 Task: Toggle the show code cells in the breadcrumbs.
Action: Mouse moved to (13, 492)
Screenshot: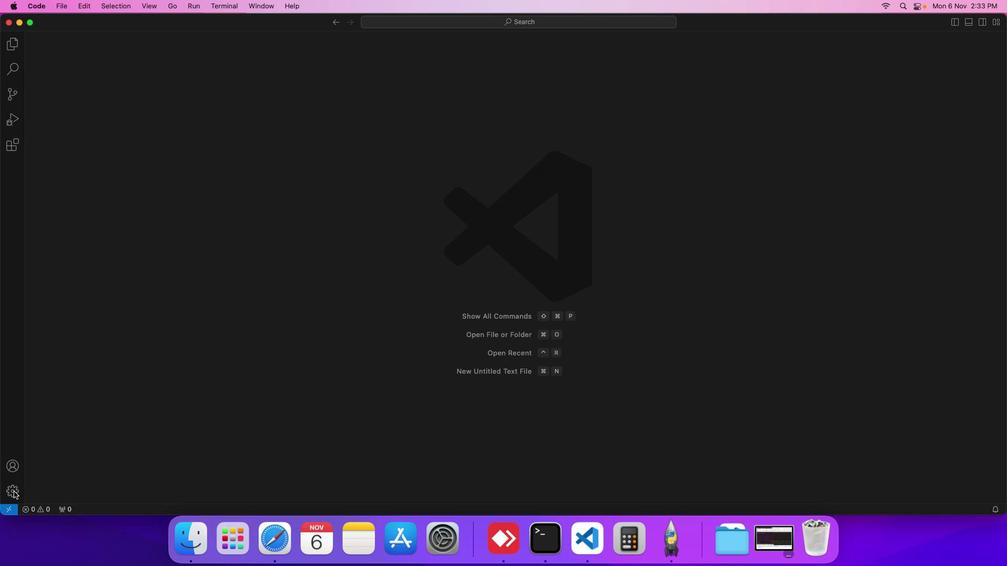 
Action: Mouse pressed left at (13, 492)
Screenshot: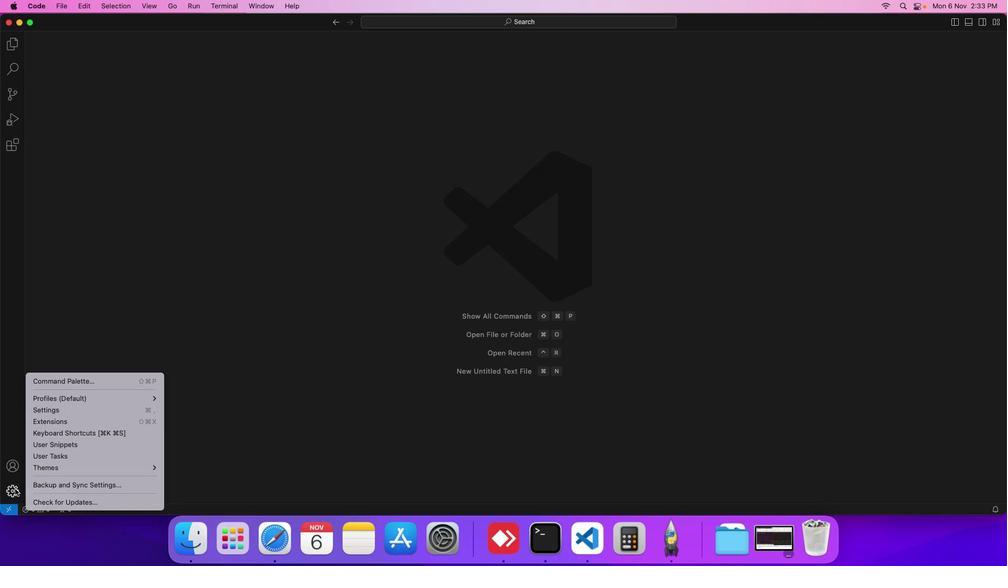
Action: Mouse moved to (57, 413)
Screenshot: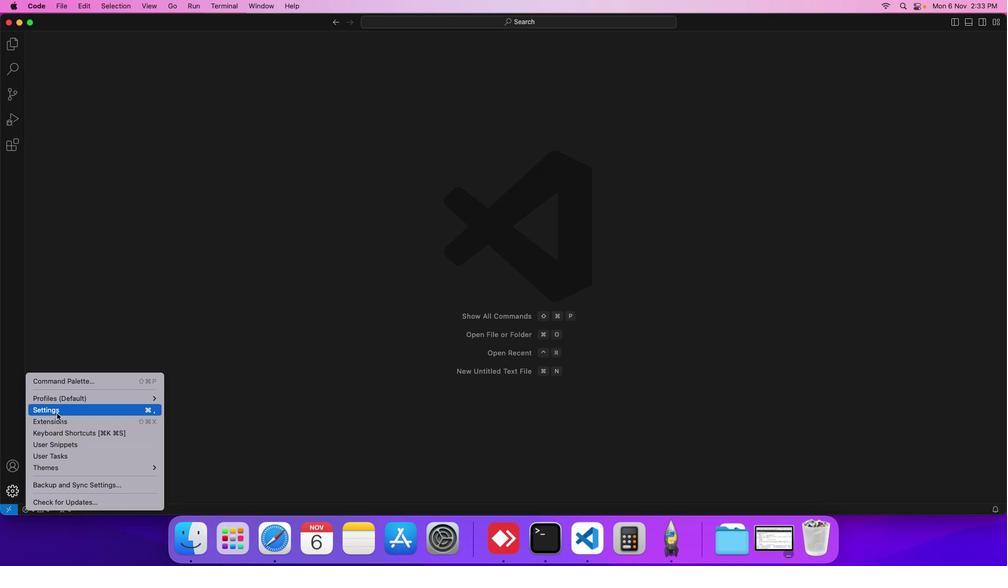
Action: Mouse pressed left at (57, 413)
Screenshot: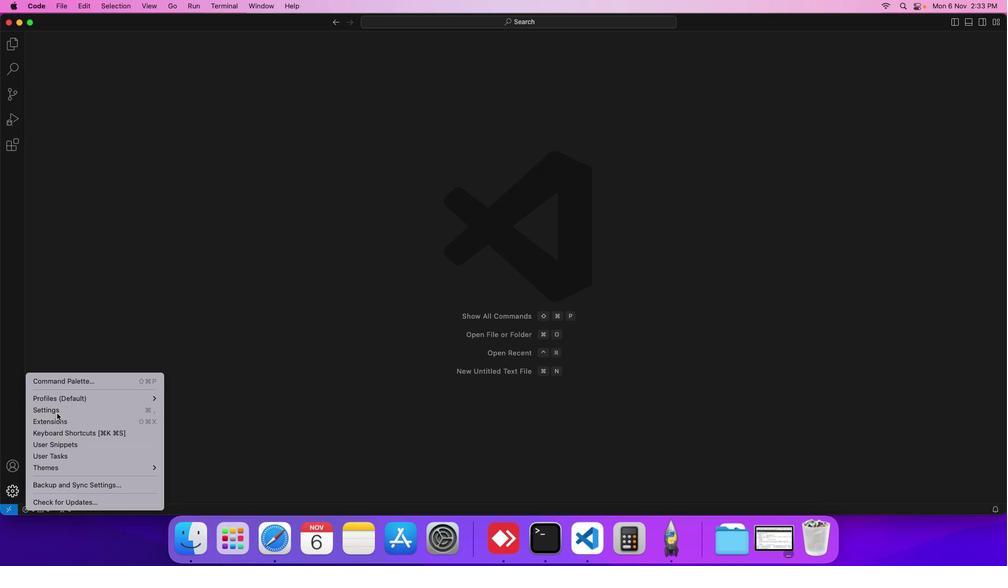 
Action: Mouse moved to (241, 153)
Screenshot: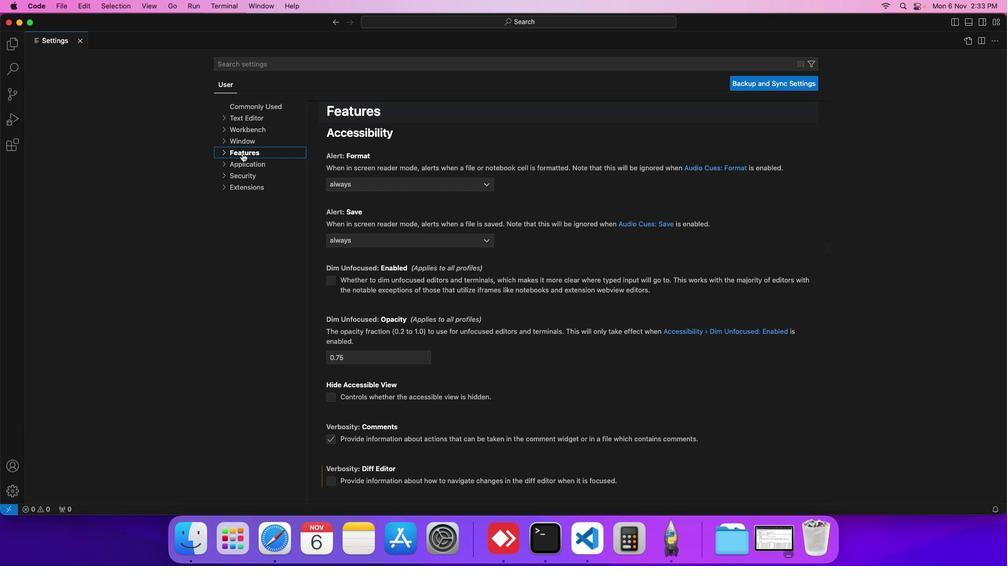 
Action: Mouse pressed left at (241, 153)
Screenshot: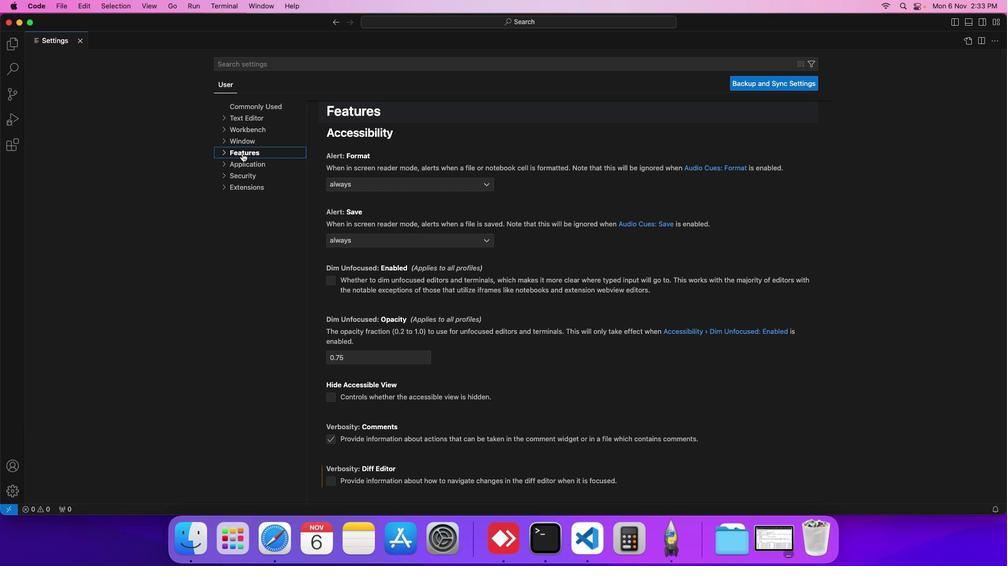 
Action: Mouse moved to (248, 325)
Screenshot: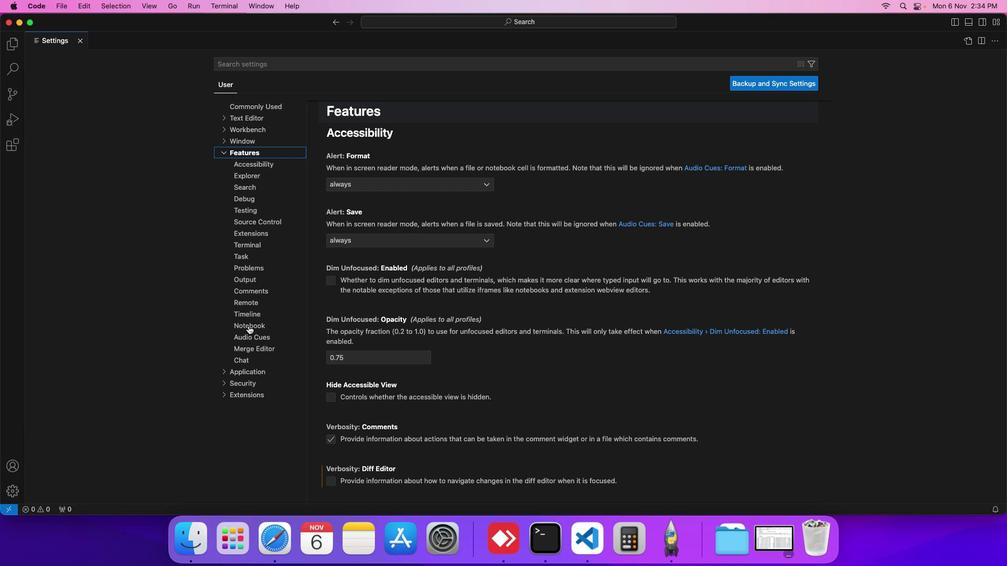 
Action: Mouse pressed left at (248, 325)
Screenshot: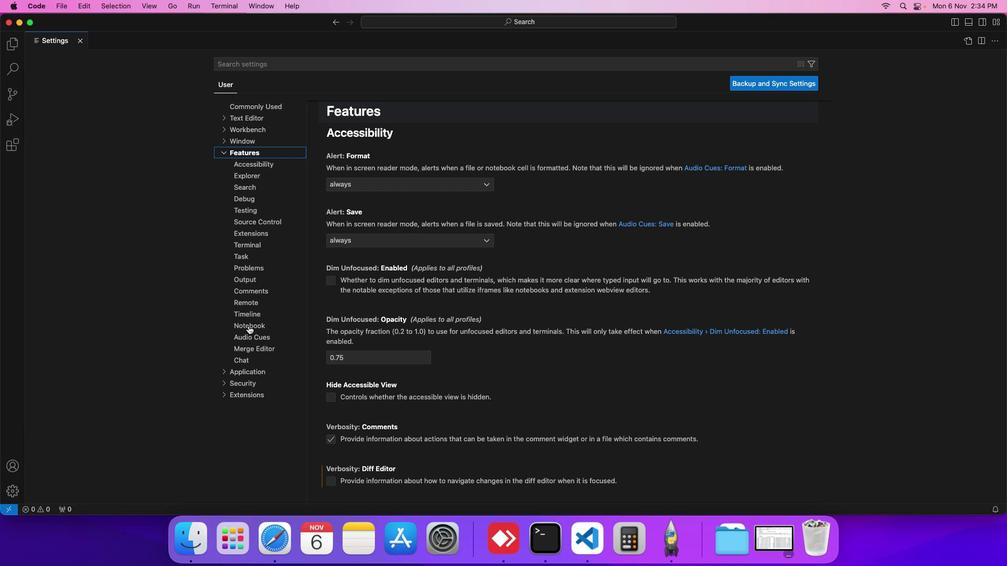 
Action: Mouse moved to (329, 144)
Screenshot: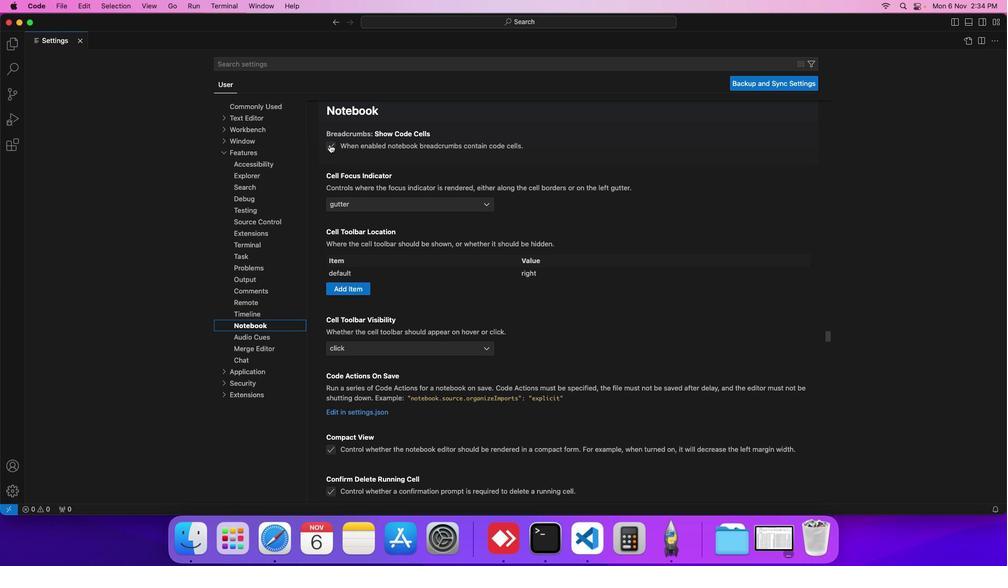 
Action: Mouse pressed left at (329, 144)
Screenshot: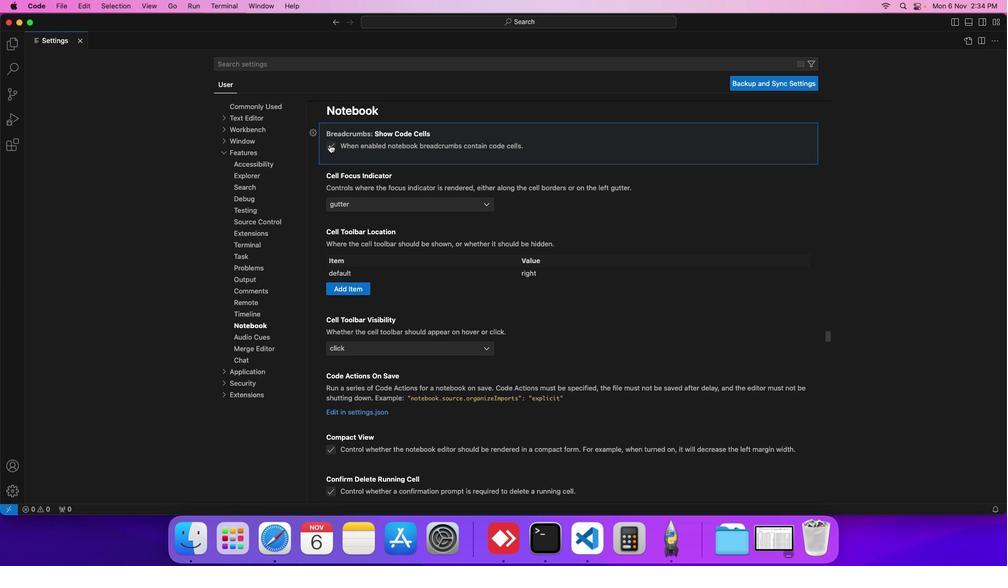 
